 Task: Select disaster and humanitarian relief as the cause.
Action: Mouse moved to (795, 110)
Screenshot: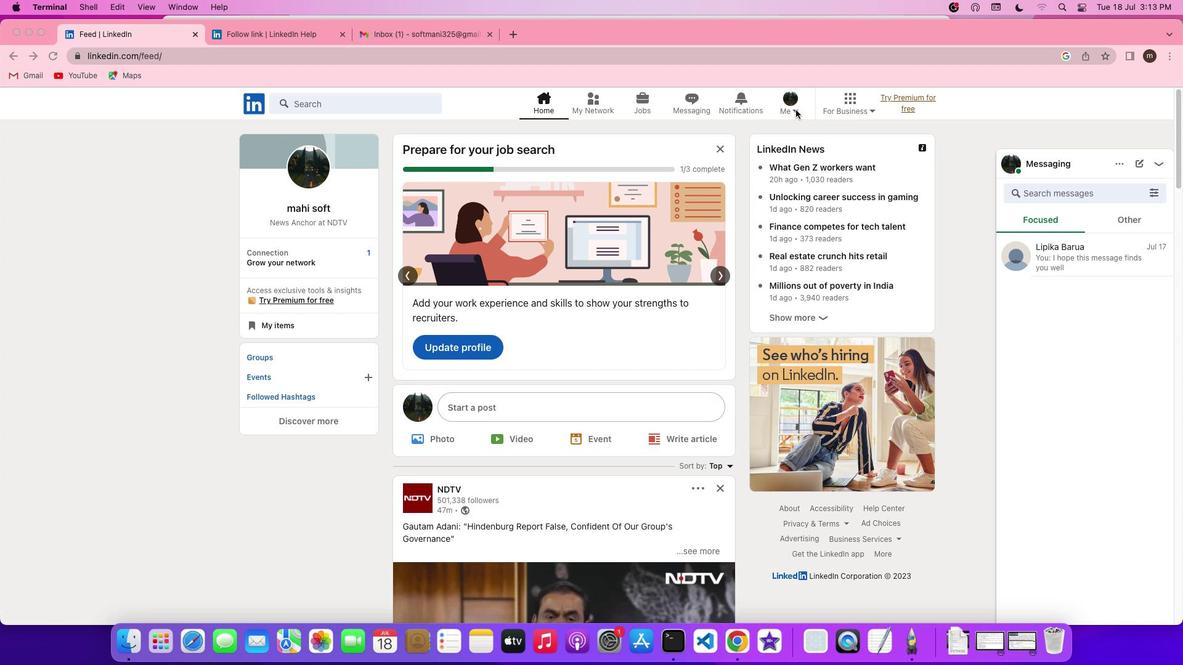 
Action: Mouse pressed left at (795, 110)
Screenshot: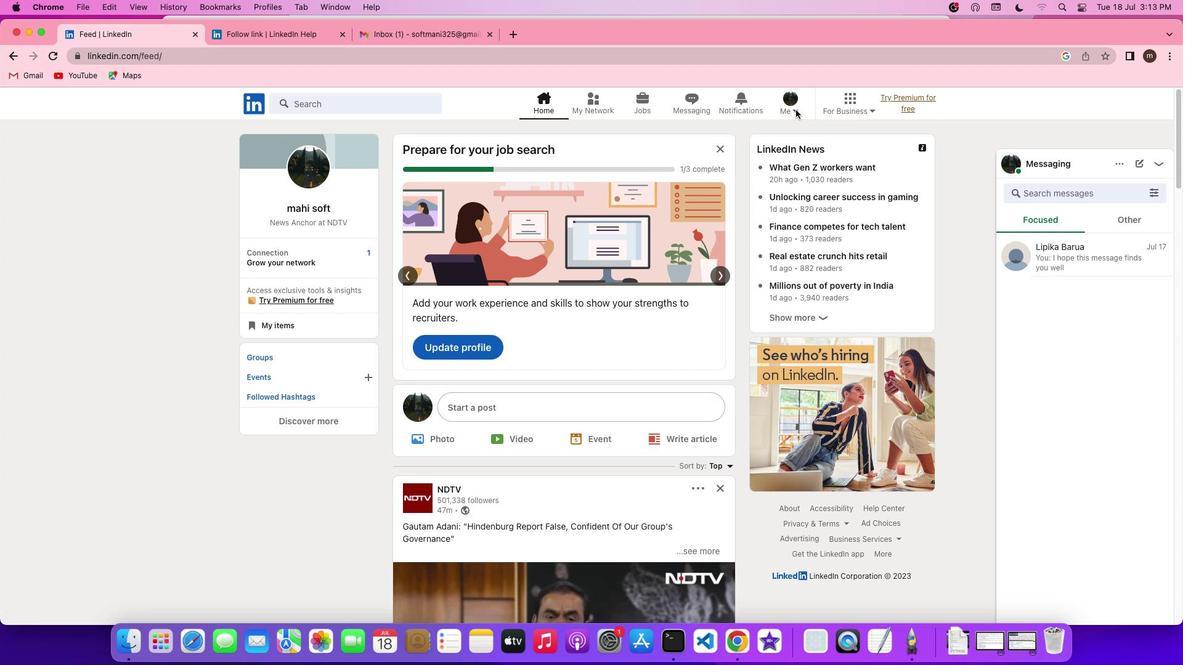 
Action: Mouse pressed left at (795, 110)
Screenshot: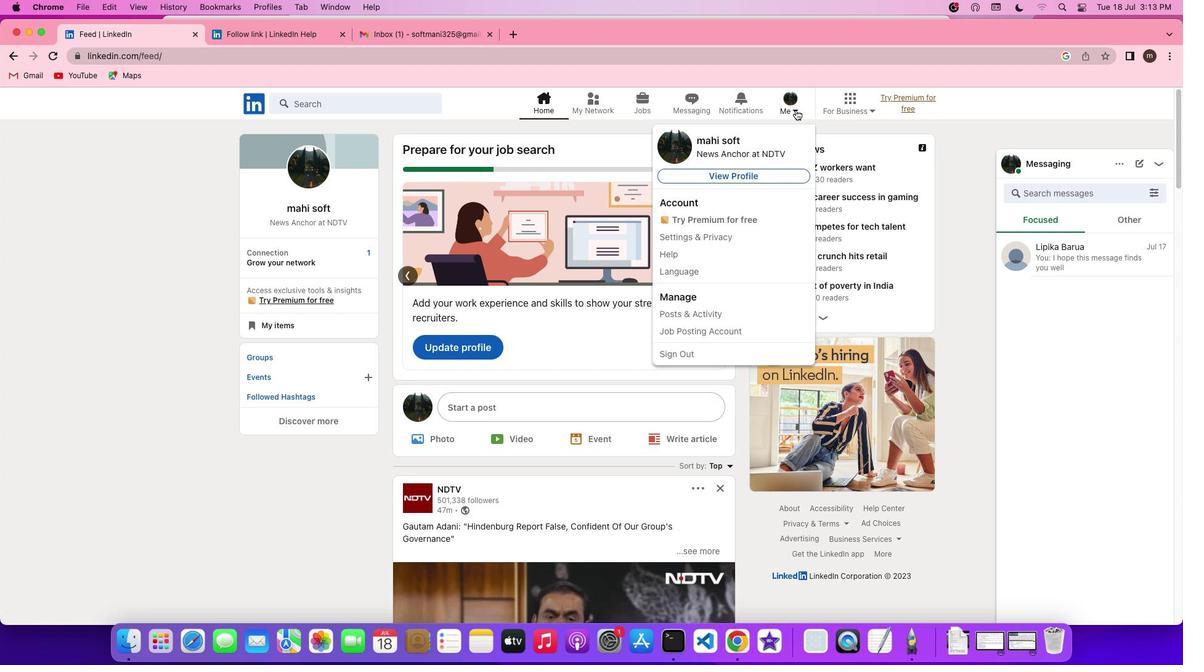 
Action: Mouse pressed left at (795, 110)
Screenshot: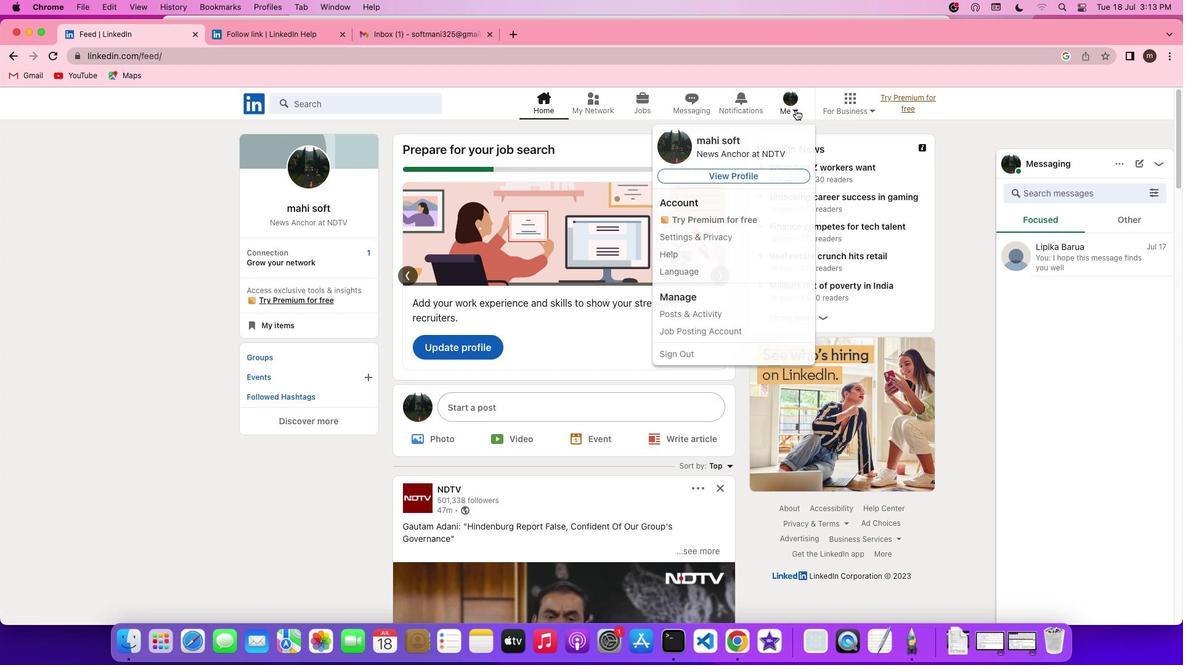 
Action: Mouse moved to (755, 174)
Screenshot: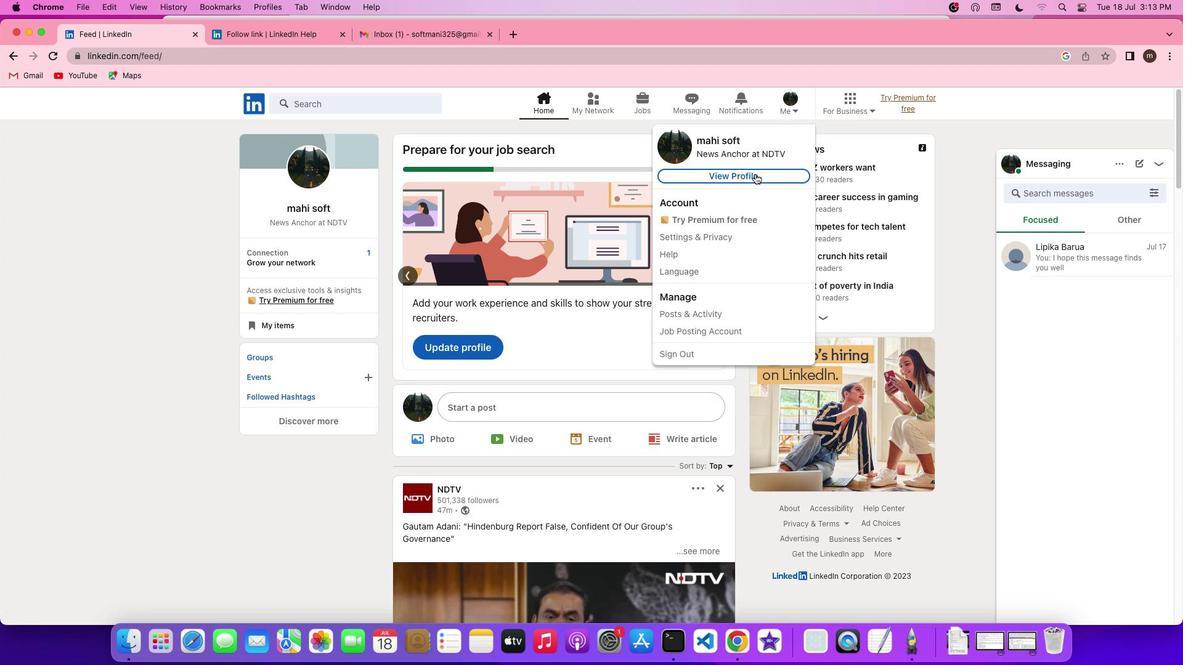 
Action: Mouse pressed left at (755, 174)
Screenshot: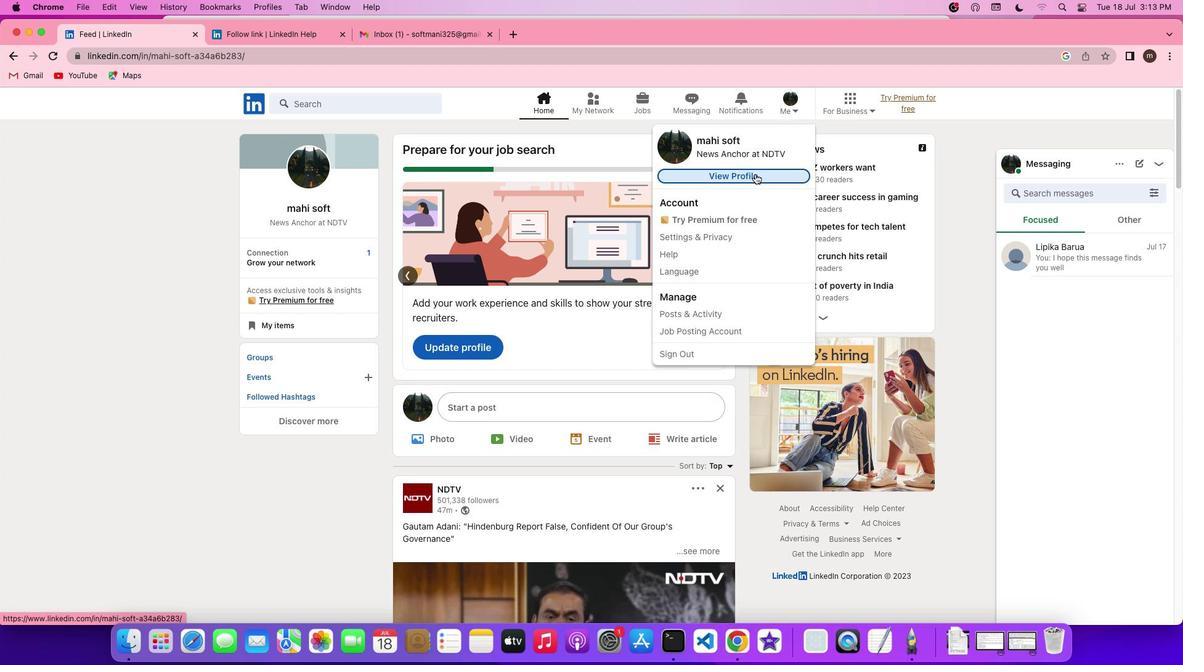 
Action: Mouse moved to (376, 374)
Screenshot: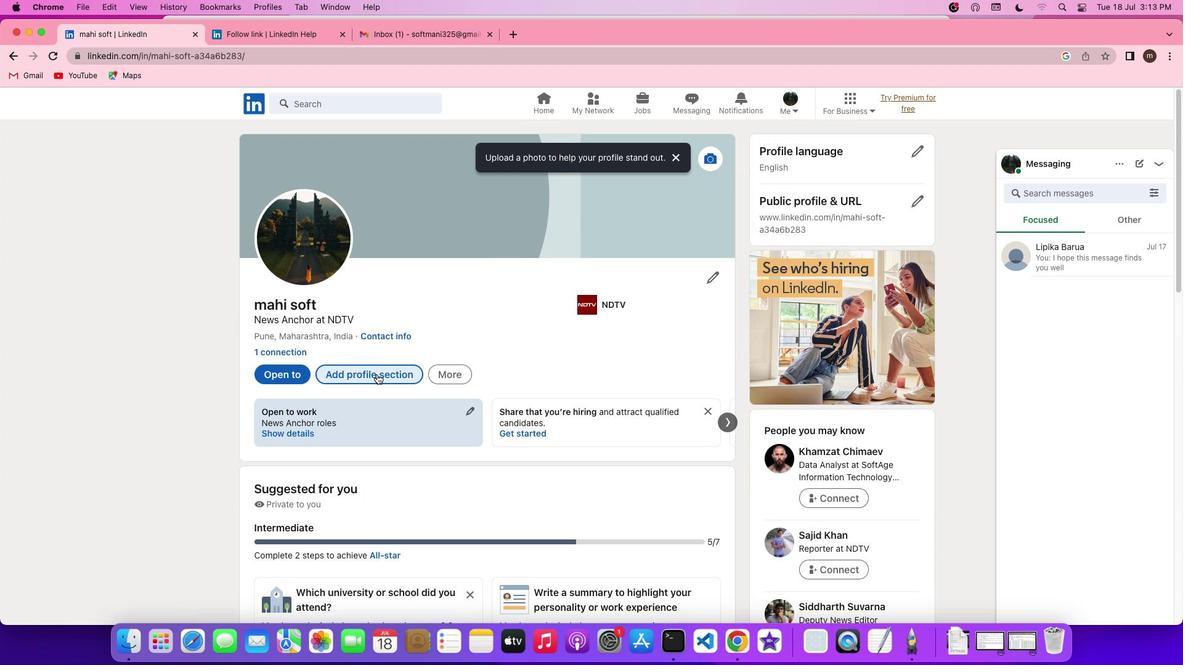 
Action: Mouse pressed left at (376, 374)
Screenshot: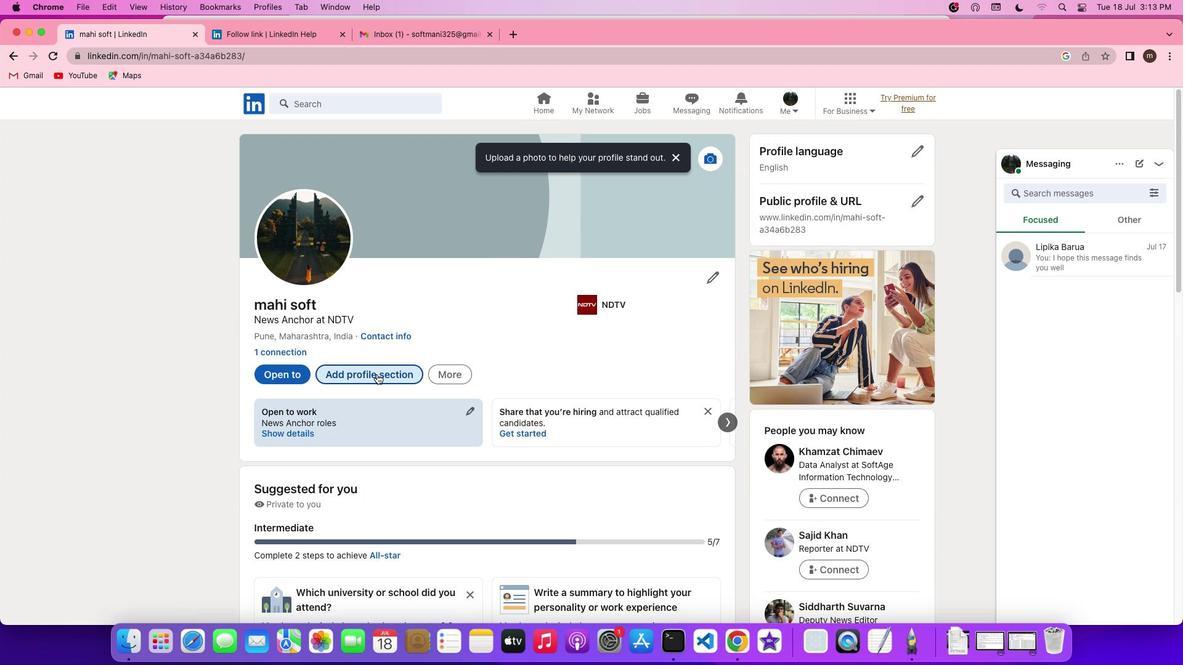 
Action: Mouse moved to (464, 398)
Screenshot: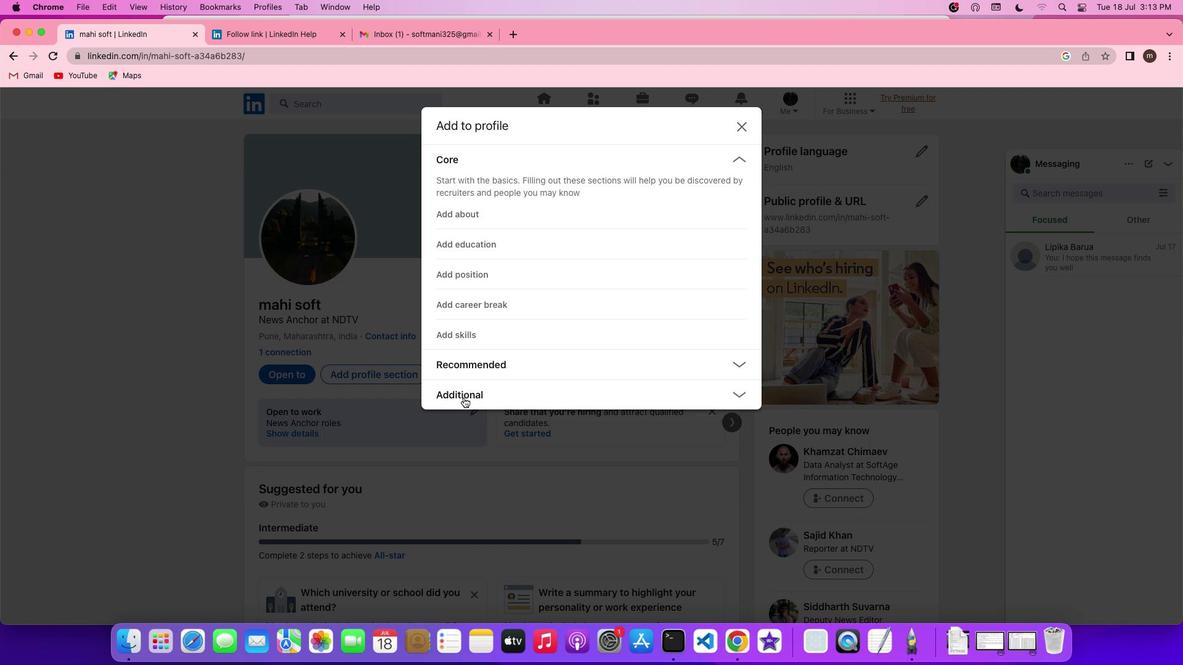 
Action: Mouse pressed left at (464, 398)
Screenshot: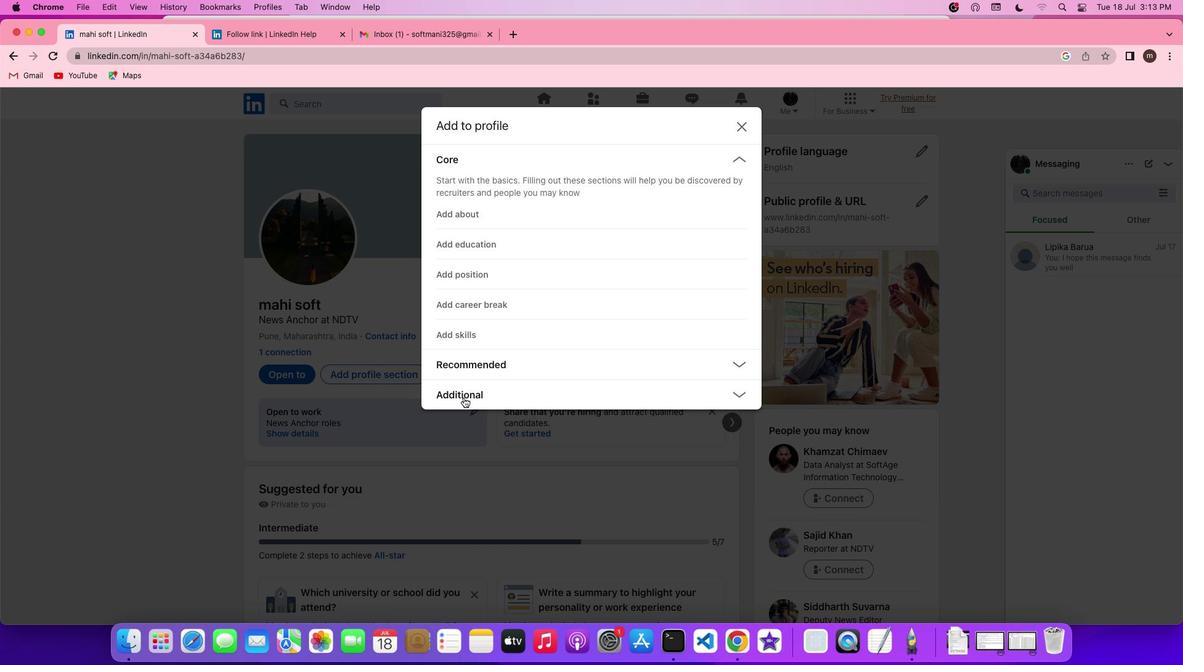 
Action: Mouse moved to (494, 275)
Screenshot: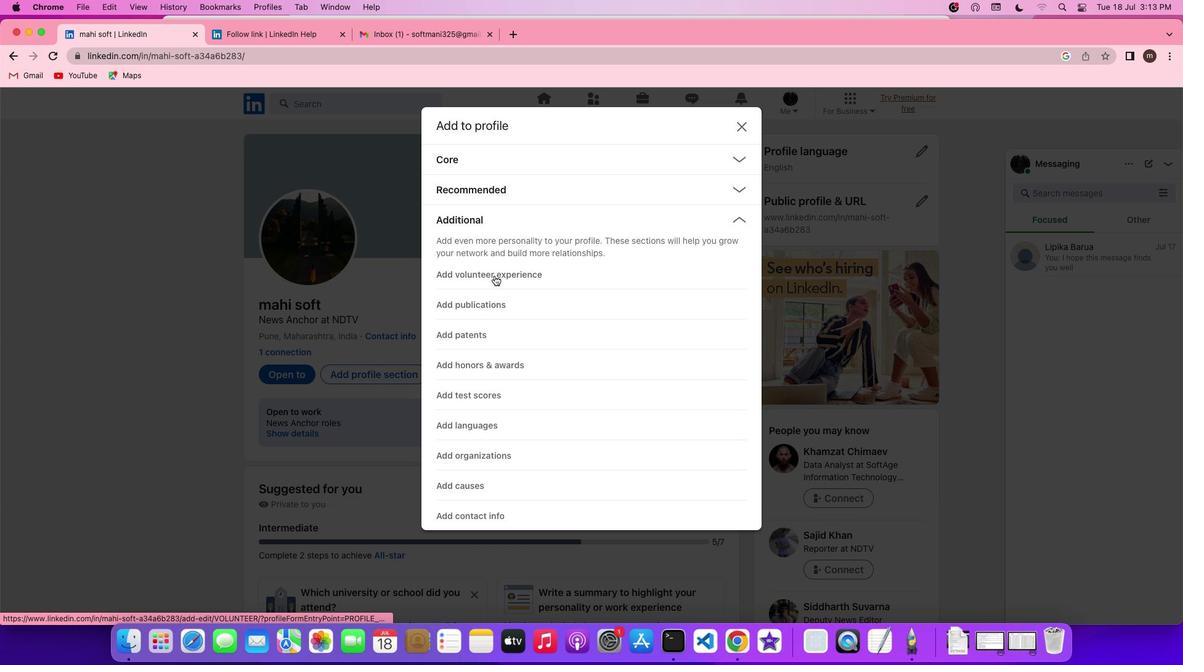 
Action: Mouse pressed left at (494, 275)
Screenshot: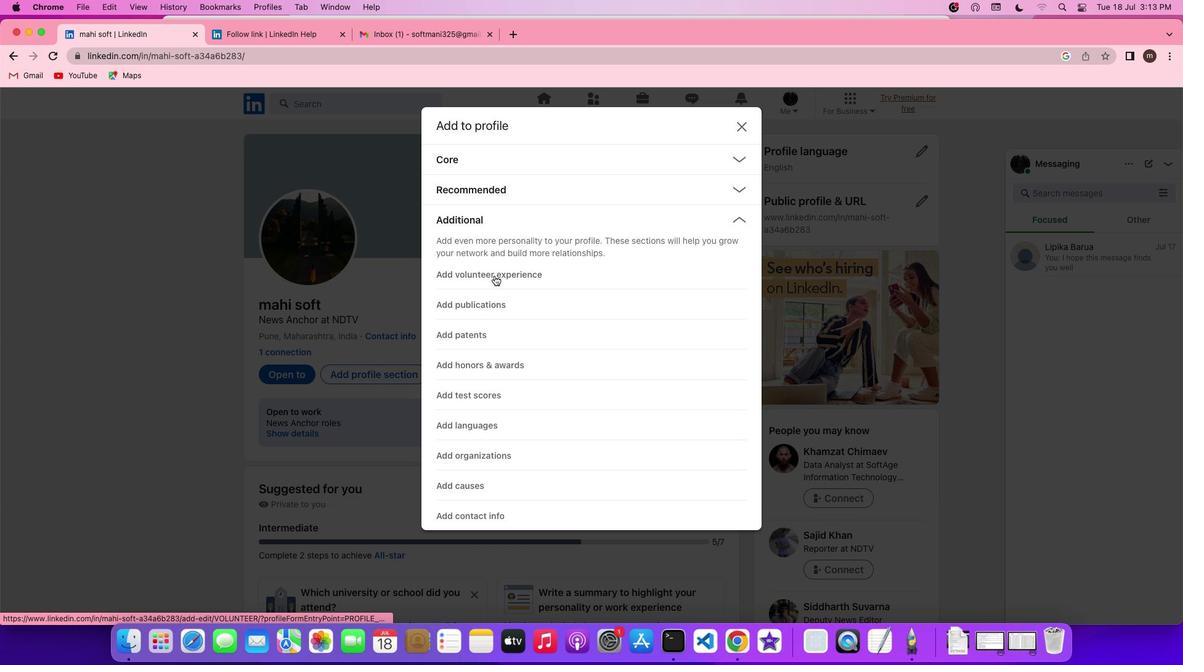 
Action: Mouse moved to (791, 298)
Screenshot: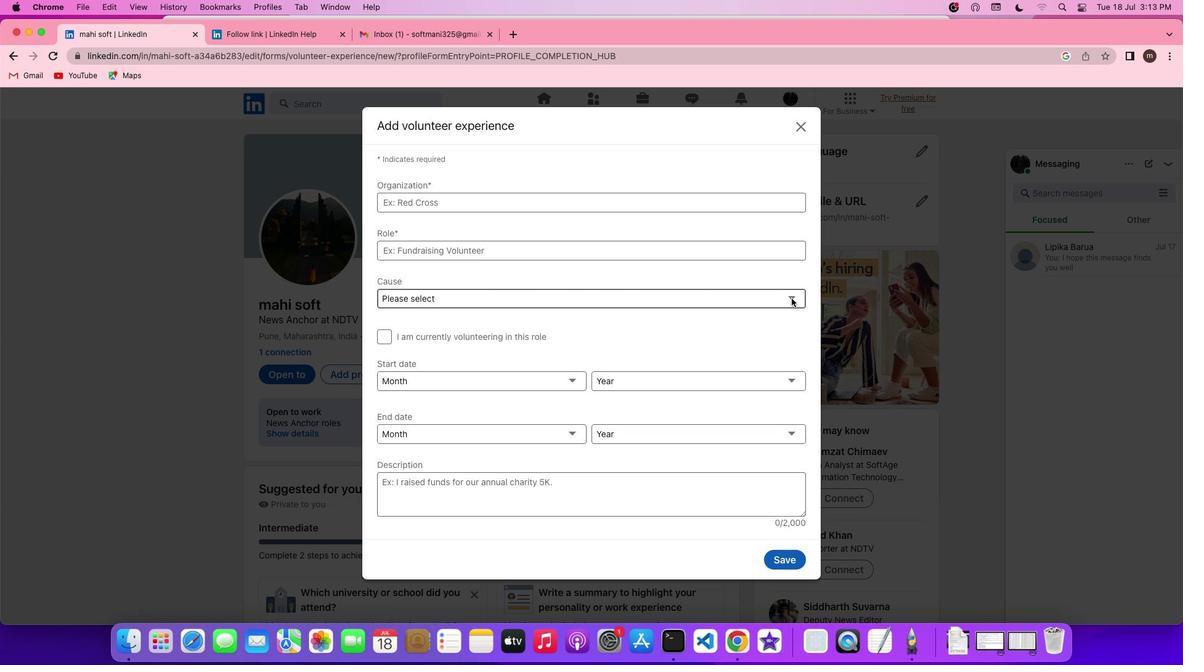 
Action: Mouse pressed left at (791, 298)
Screenshot: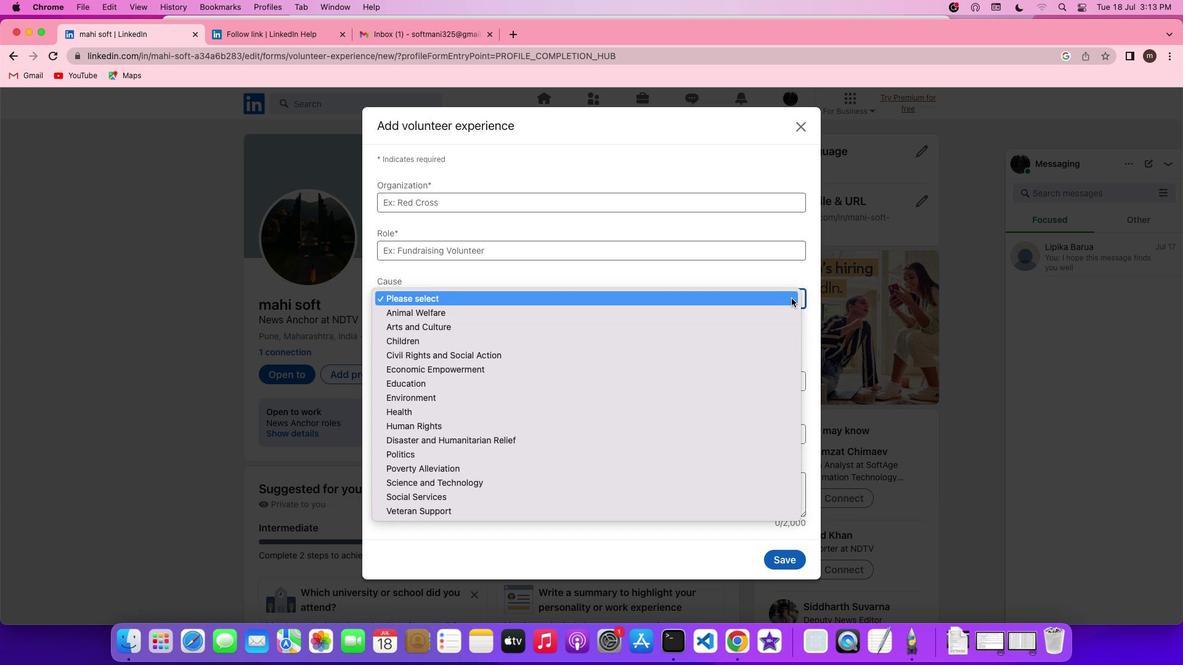 
Action: Mouse moved to (718, 437)
Screenshot: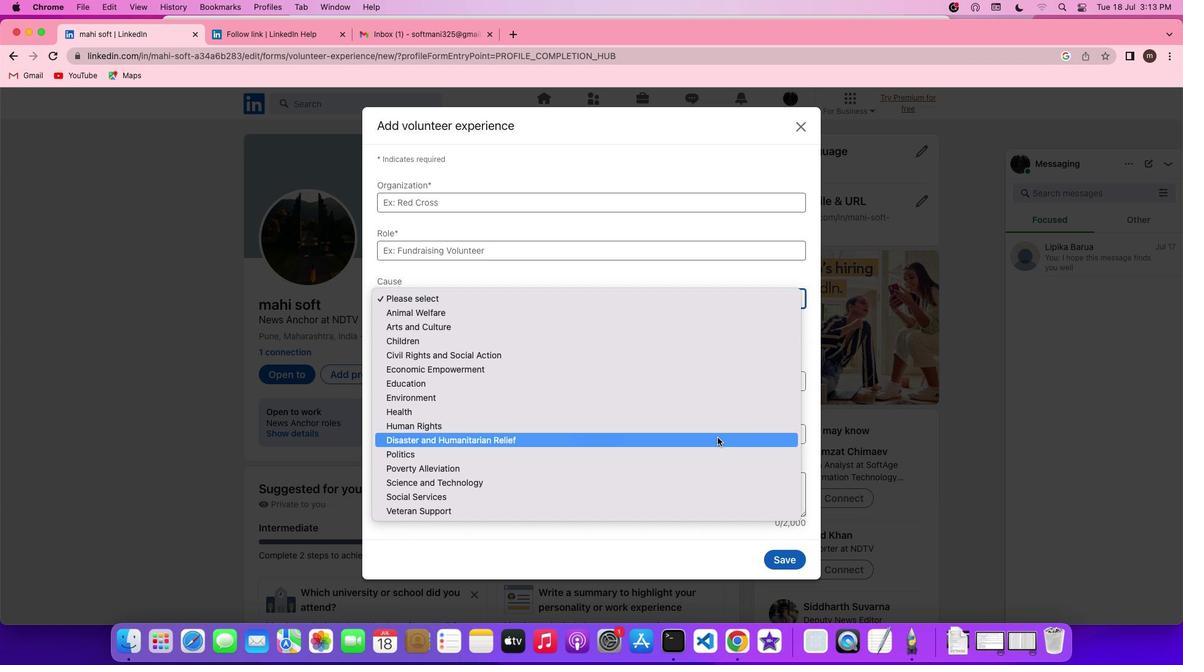 
Action: Mouse pressed left at (718, 437)
Screenshot: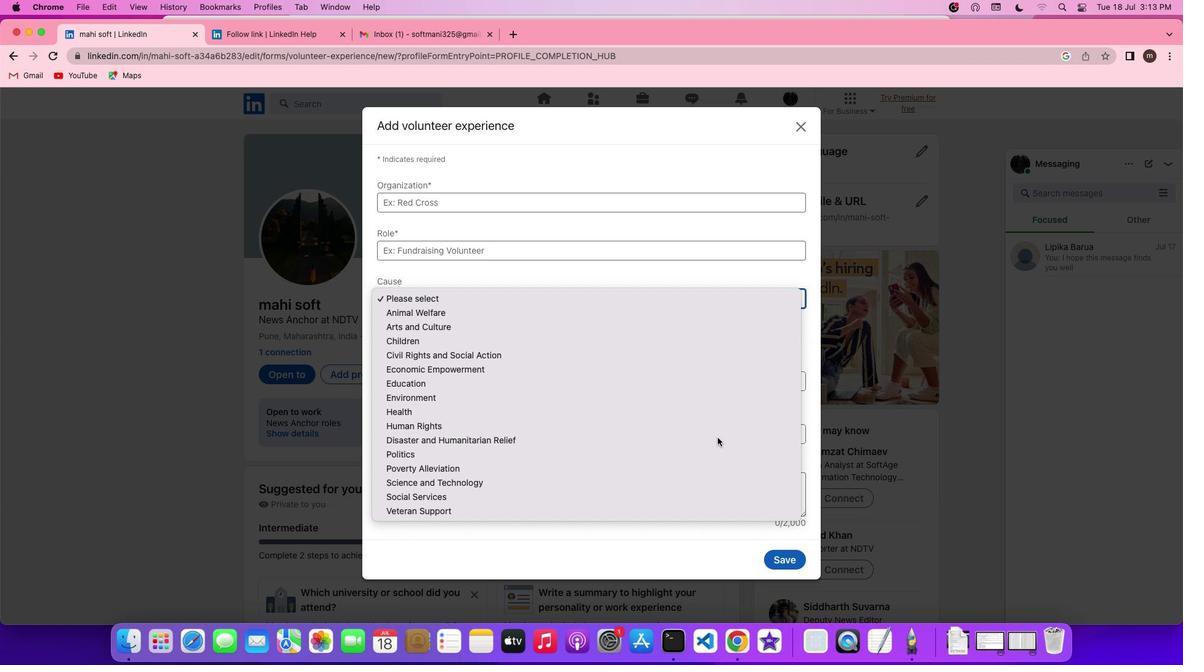 
Action: Mouse moved to (718, 438)
Screenshot: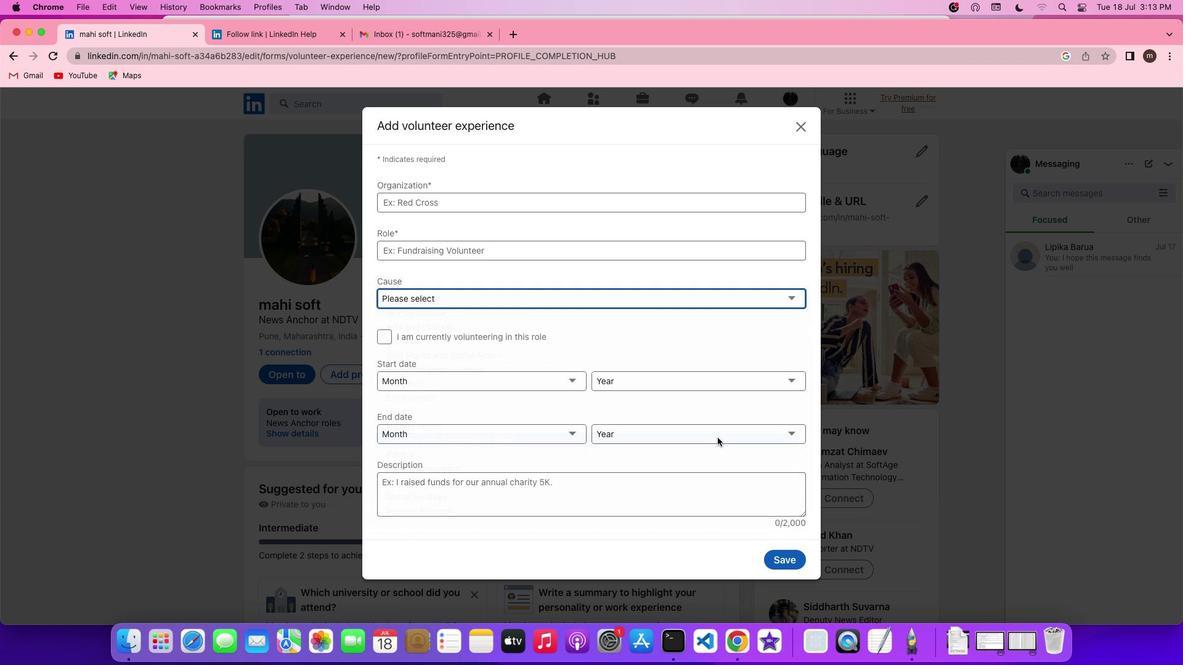 
